 Task: Name the current version of the file "meeting".
Action: Mouse moved to (210, 280)
Screenshot: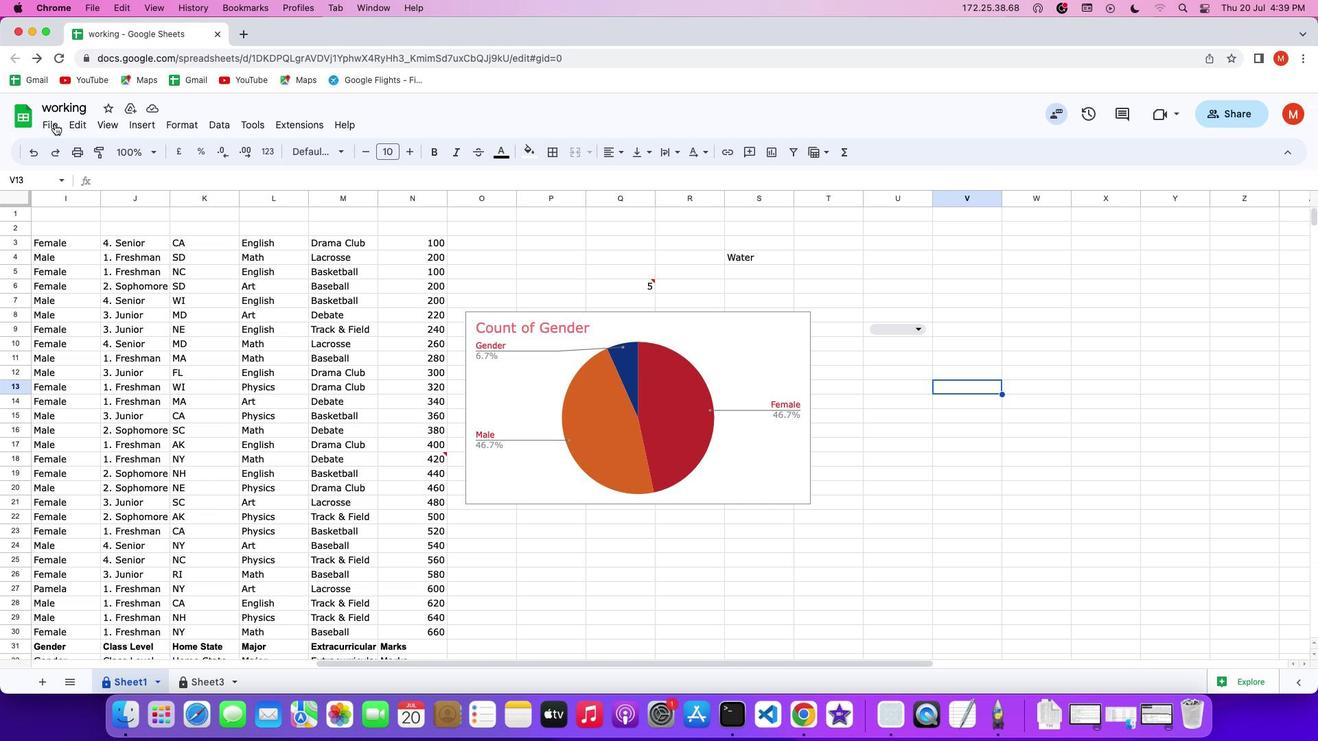 
Action: Mouse pressed left at (210, 280)
Screenshot: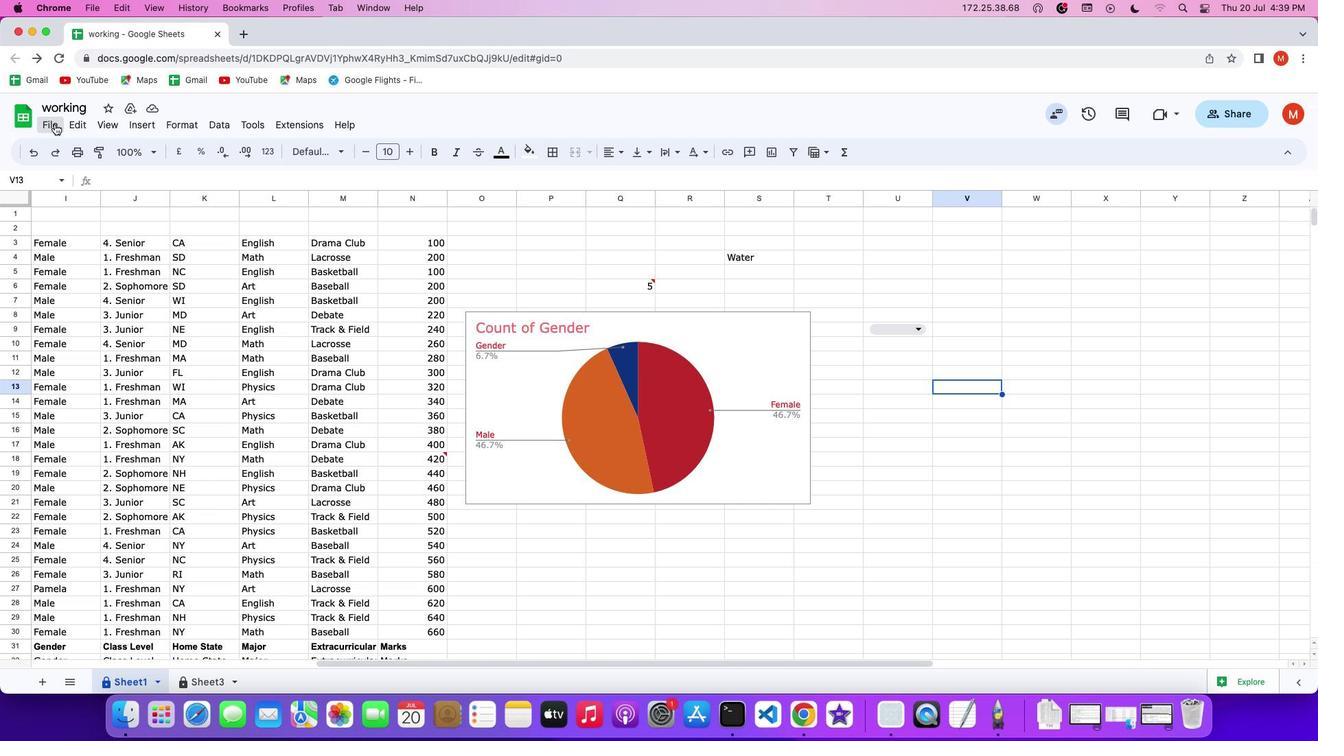 
Action: Mouse pressed left at (210, 280)
Screenshot: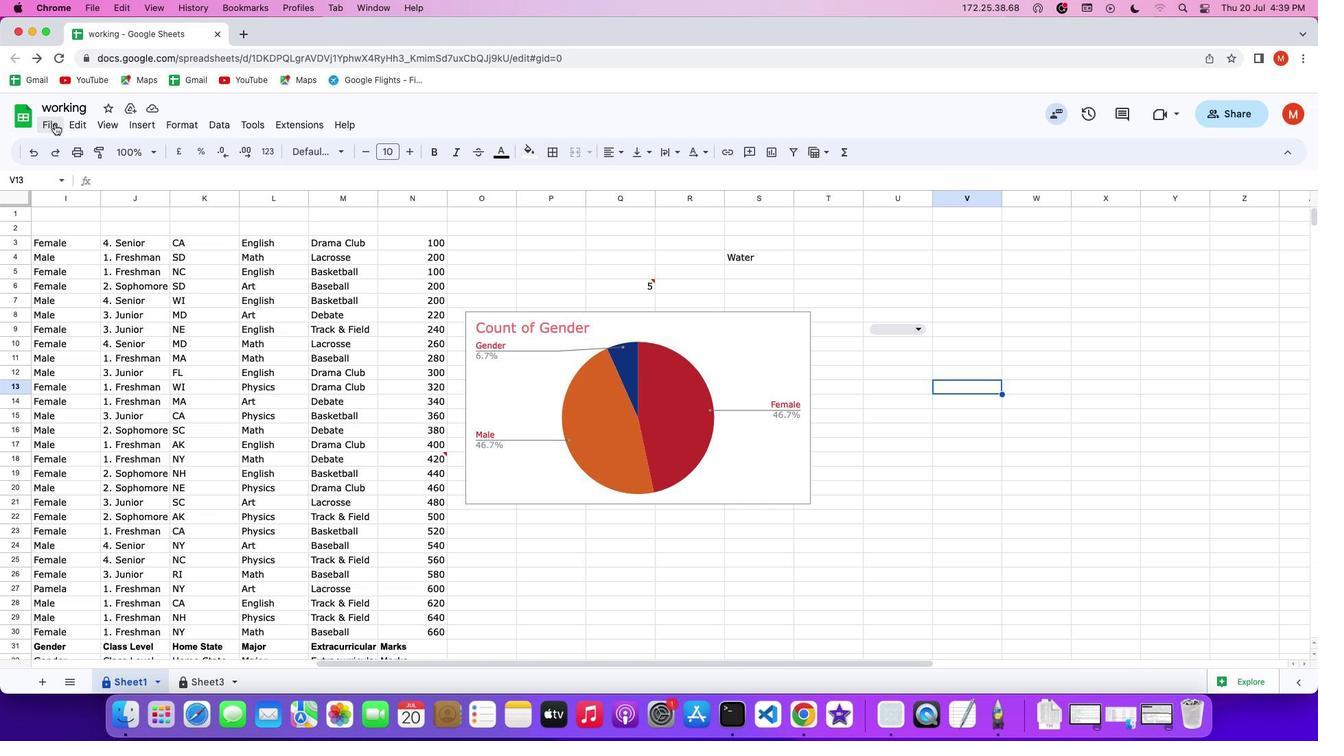 
Action: Mouse pressed left at (210, 280)
Screenshot: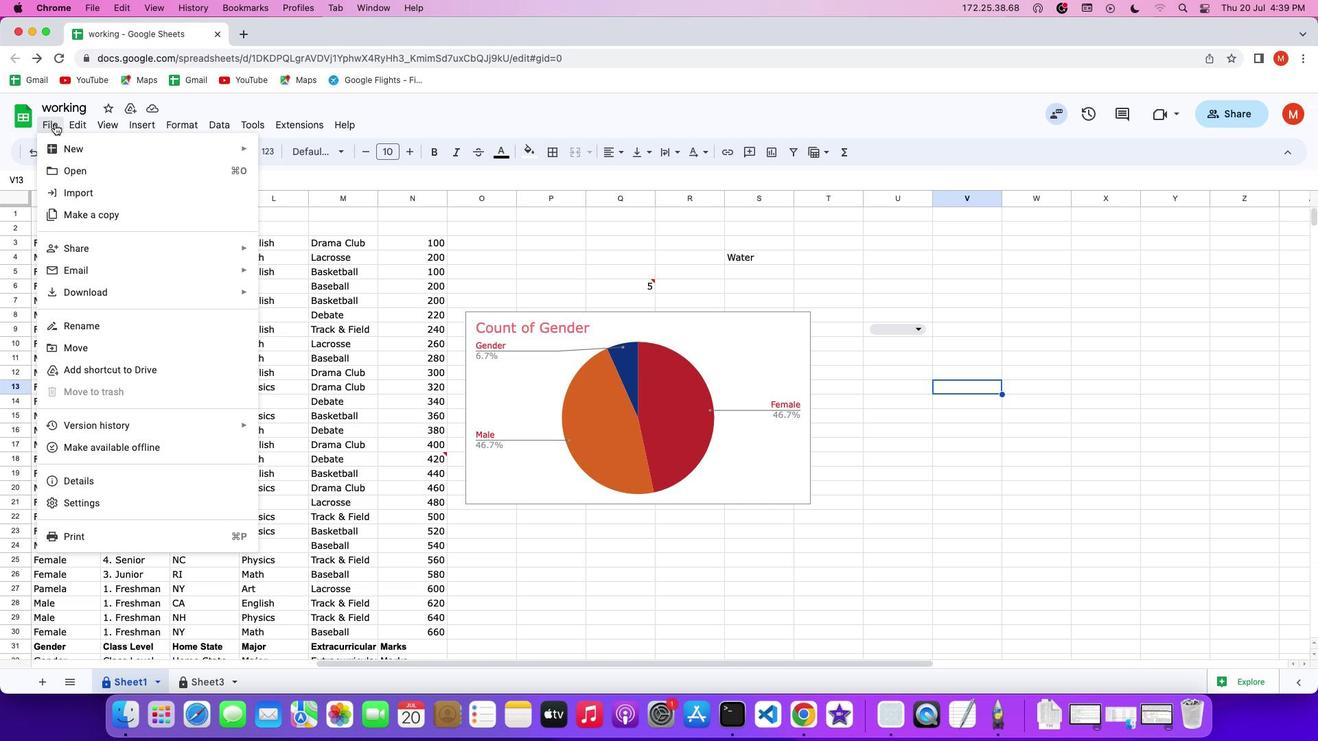 
Action: Mouse moved to (455, 585)
Screenshot: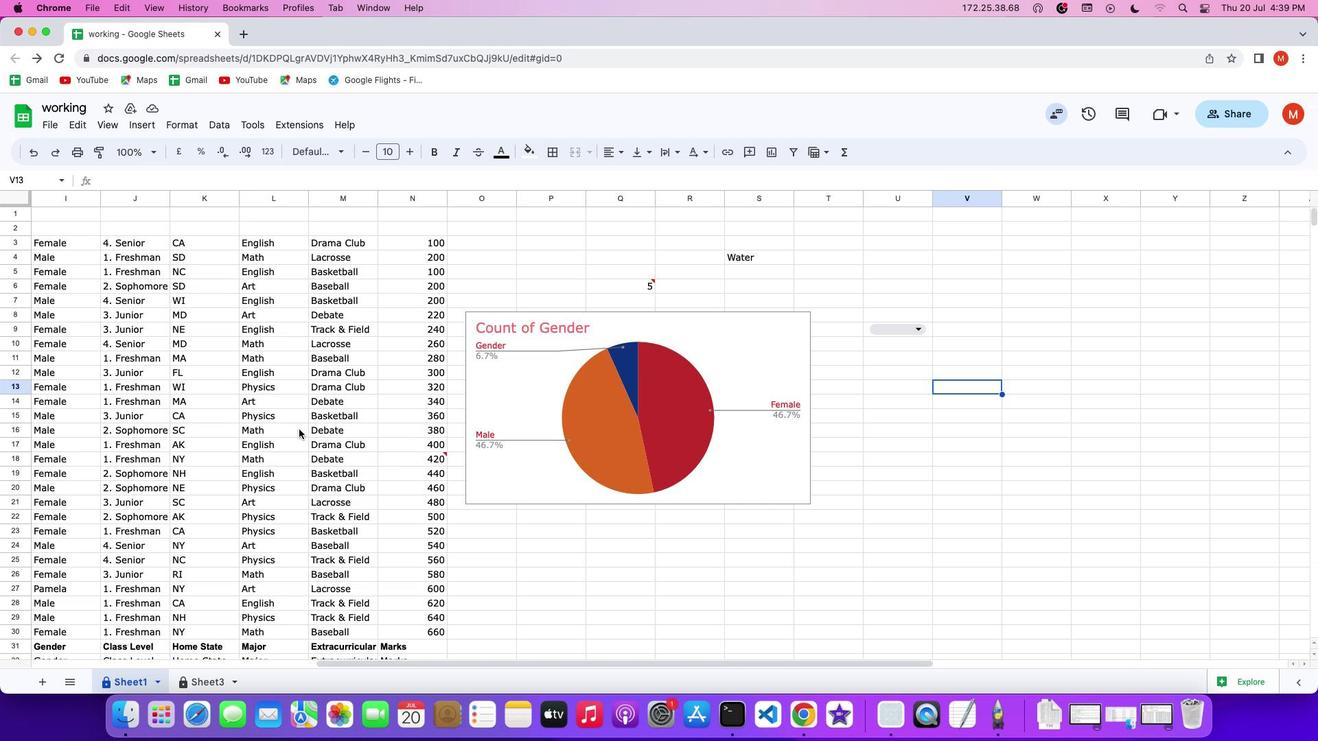 
Action: Mouse pressed left at (455, 585)
Screenshot: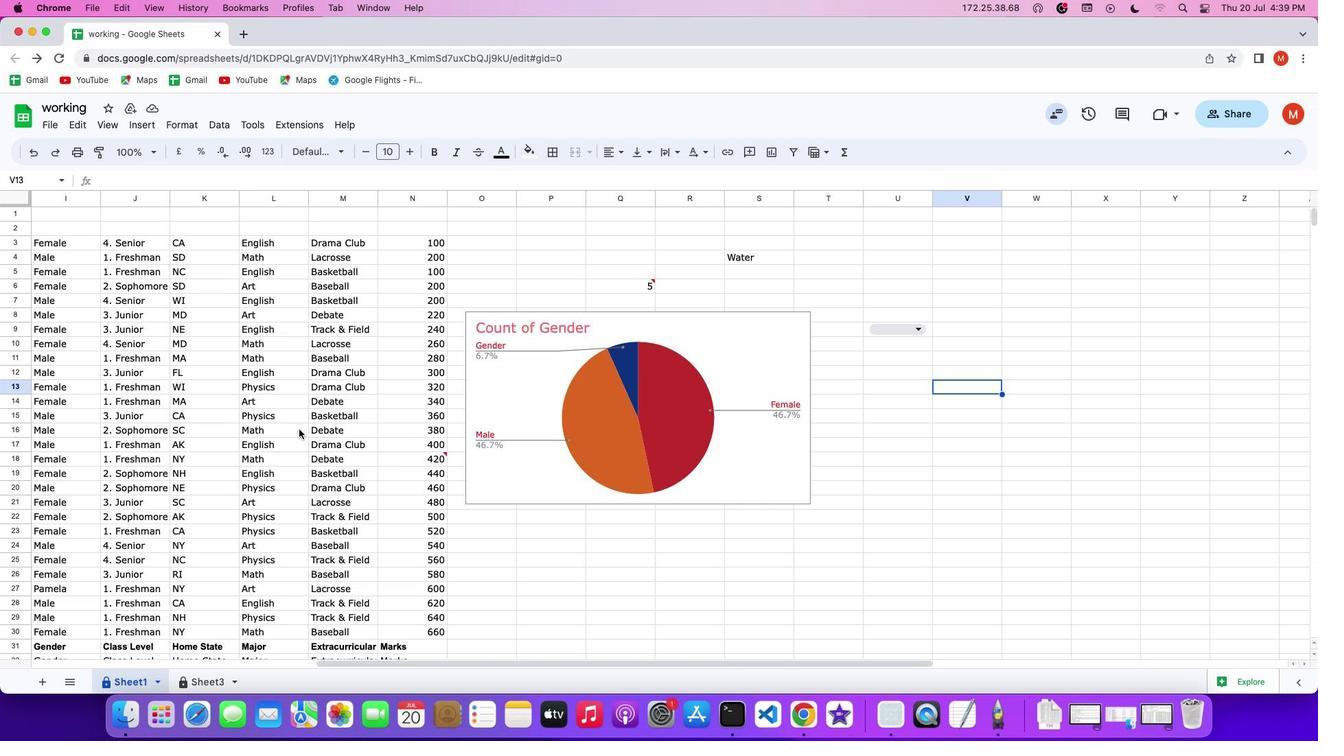 
Action: Mouse moved to (454, 586)
Screenshot: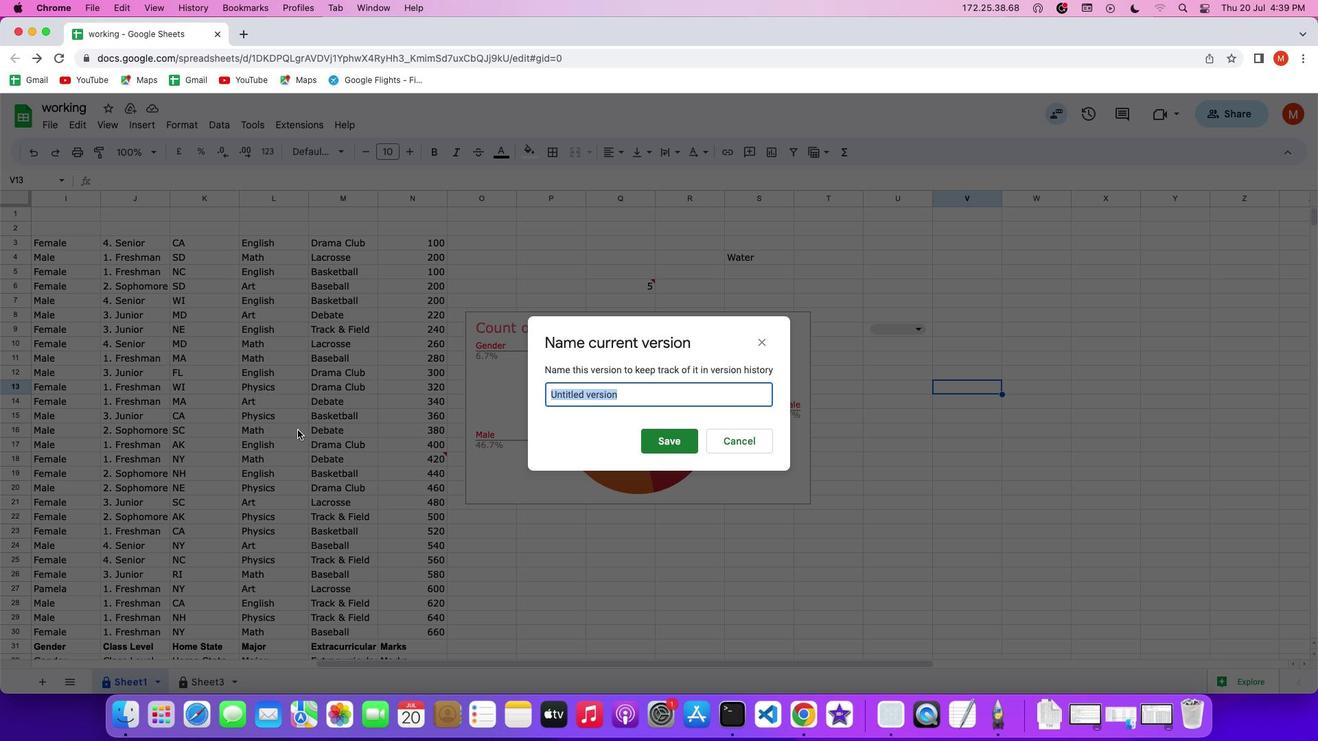 
Action: Key pressed Key.backspace'm''e''e''t''i''n''g'
Screenshot: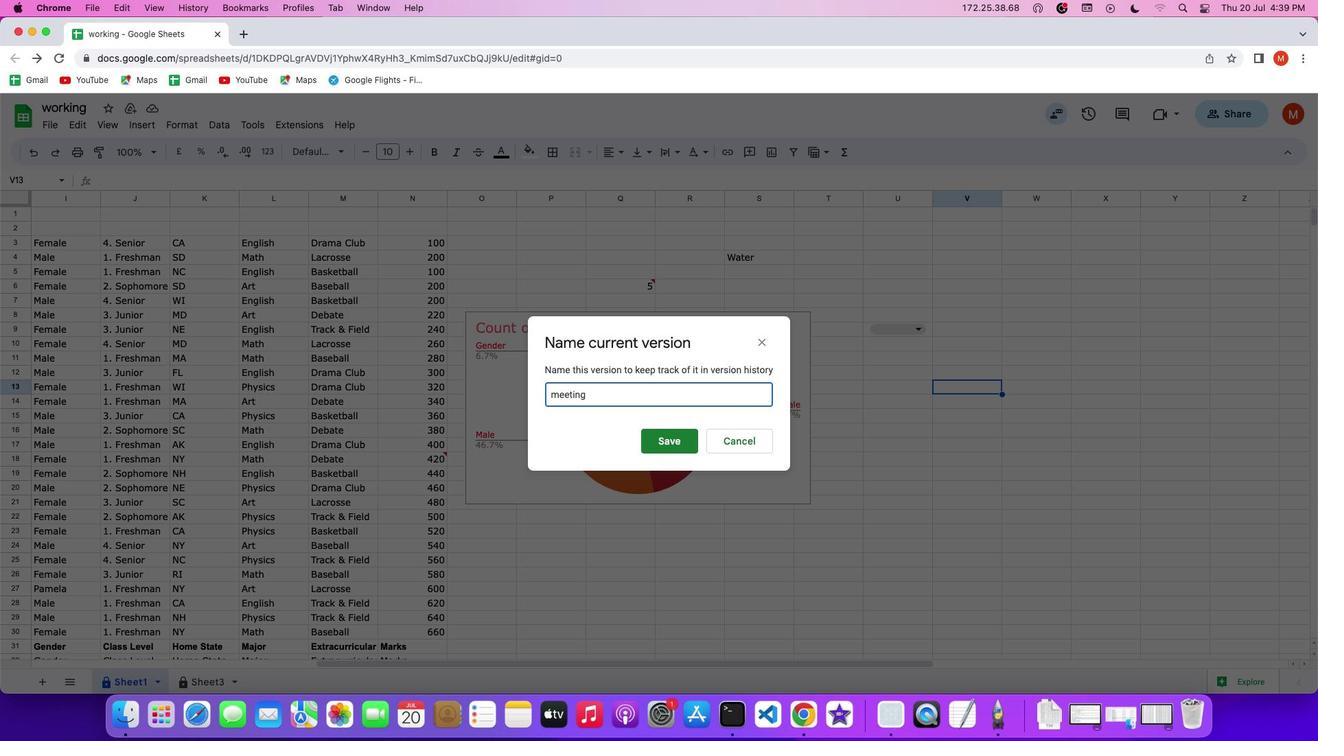 
Action: Mouse moved to (809, 605)
Screenshot: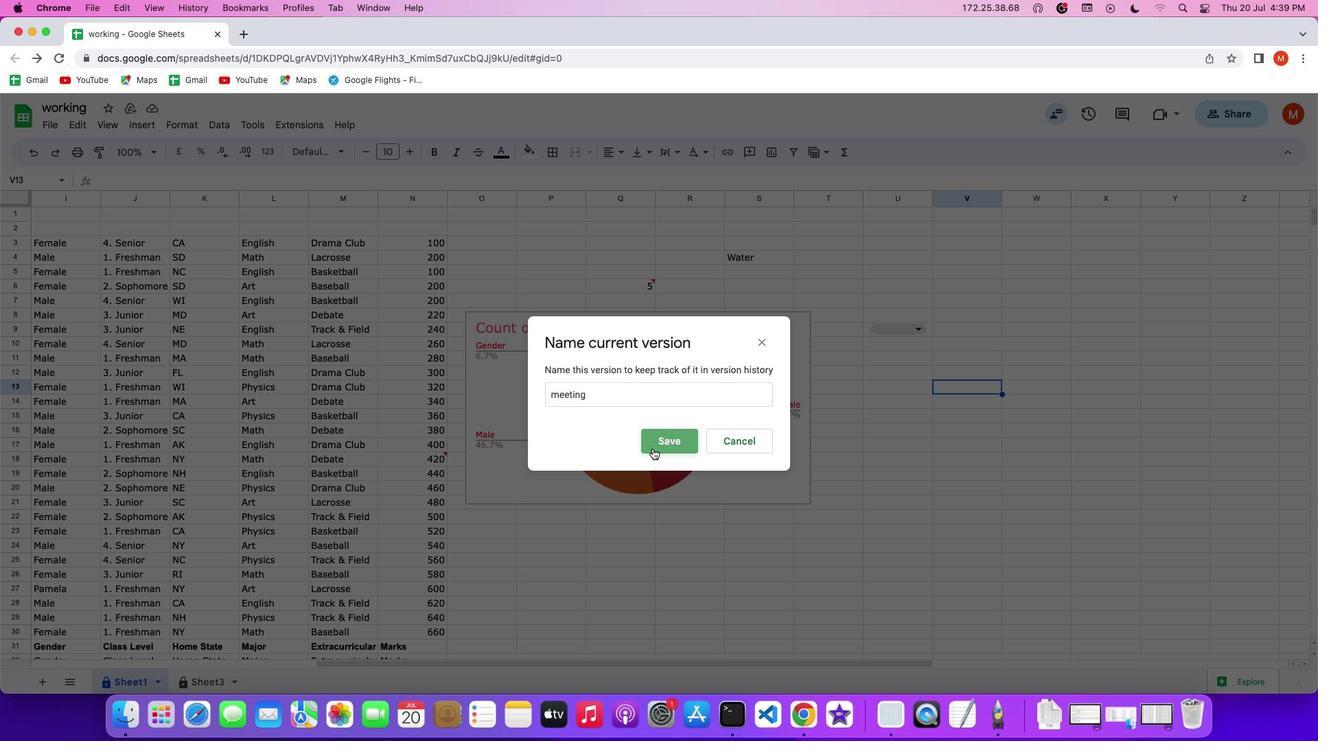 
Action: Mouse pressed left at (809, 605)
Screenshot: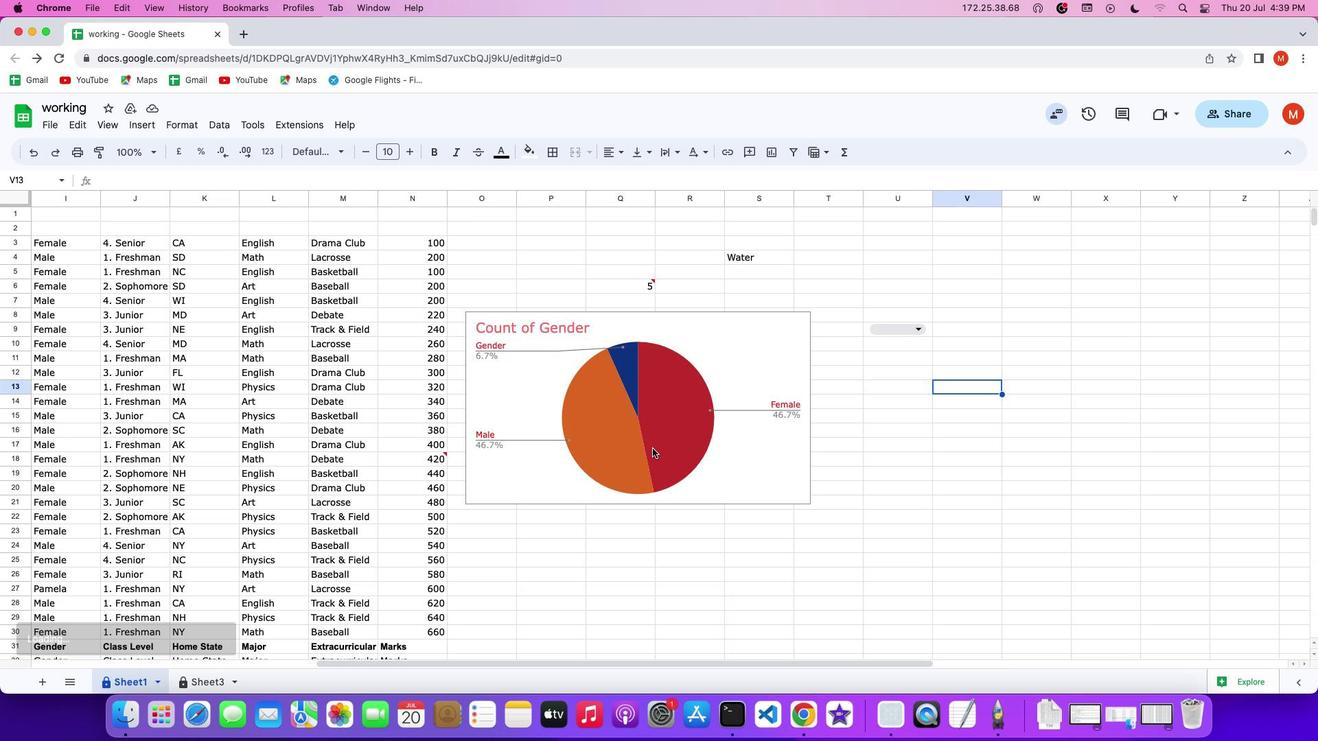 
